 Task: Add a signature Eric Rodriguez containing 'With heartfelt gratitude, Eric Rodriguez' to email address softage.1@softage.net and add a folder Hobbies
Action: Mouse moved to (89, 107)
Screenshot: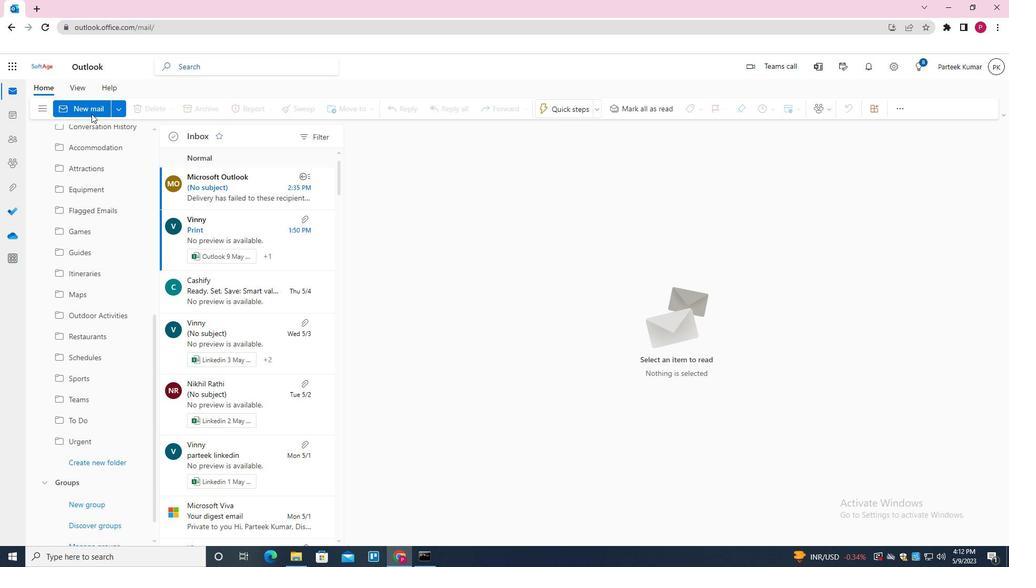 
Action: Mouse pressed left at (89, 107)
Screenshot: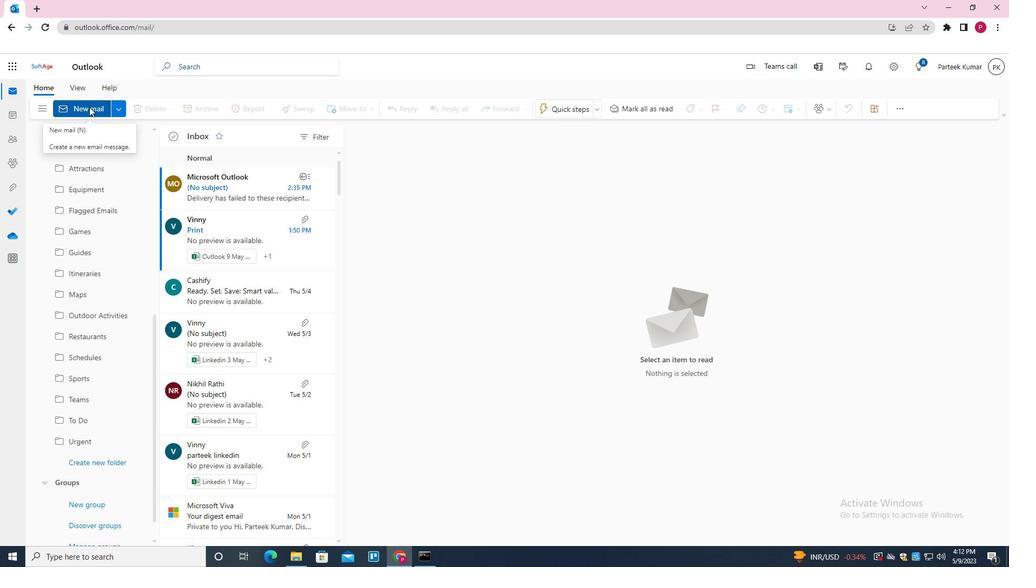 
Action: Mouse moved to (437, 239)
Screenshot: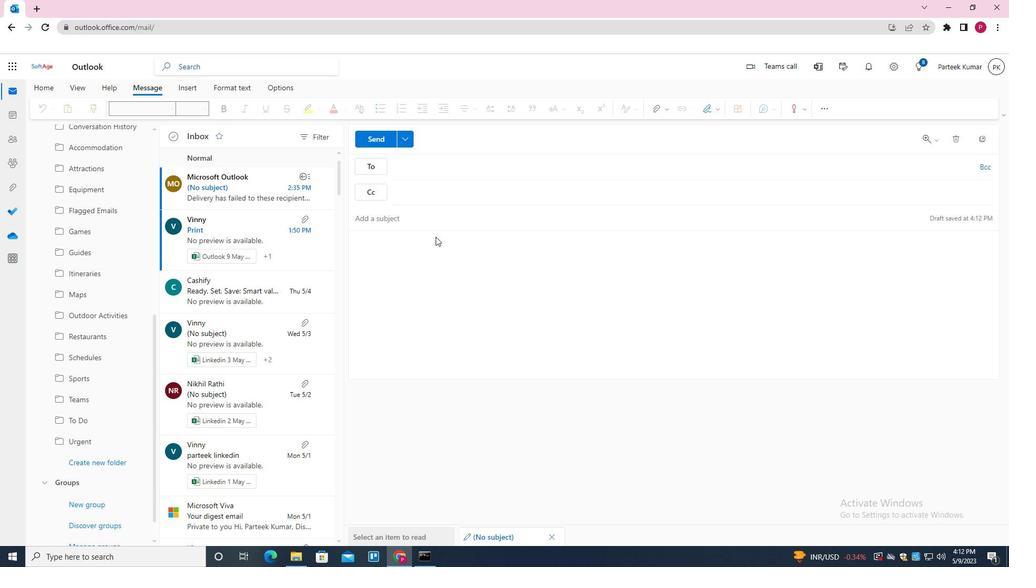 
Action: Mouse pressed left at (437, 239)
Screenshot: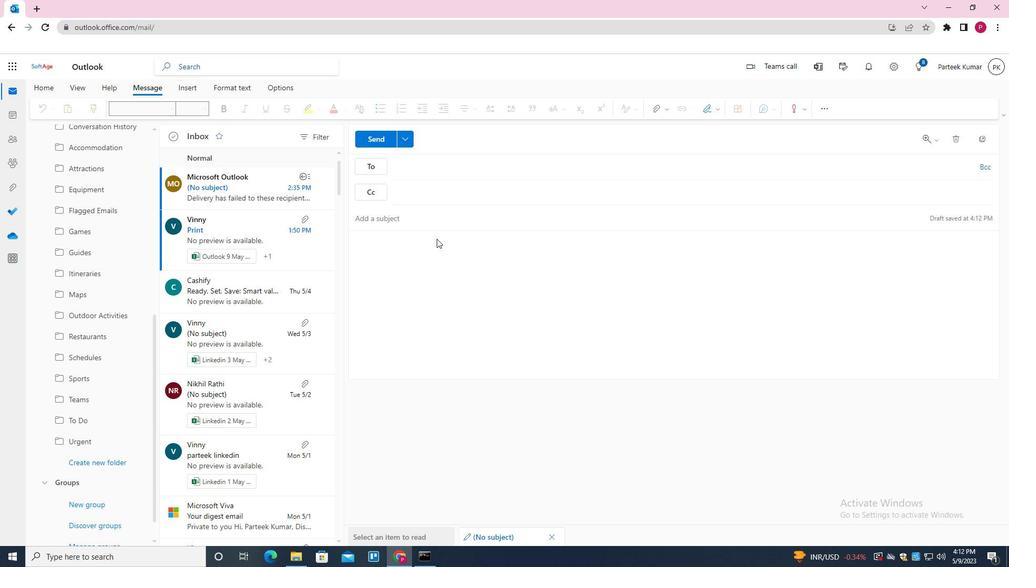 
Action: Mouse moved to (717, 110)
Screenshot: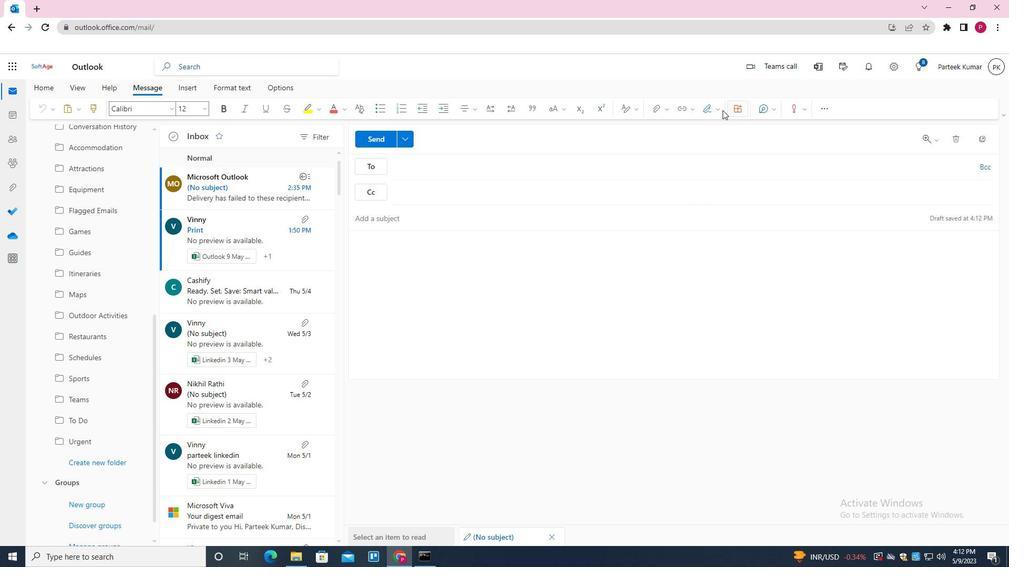 
Action: Mouse pressed left at (717, 110)
Screenshot: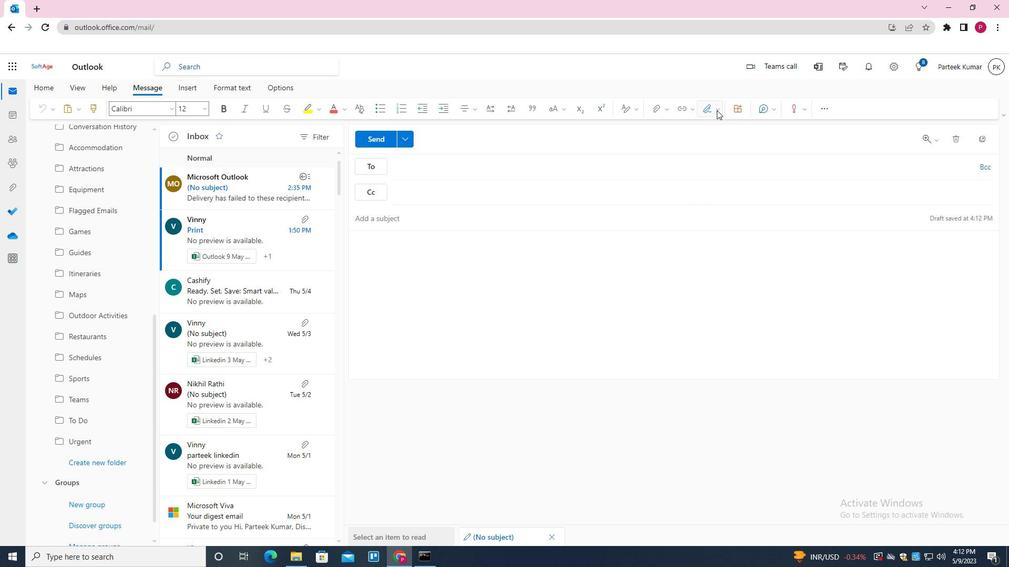 
Action: Mouse moved to (682, 302)
Screenshot: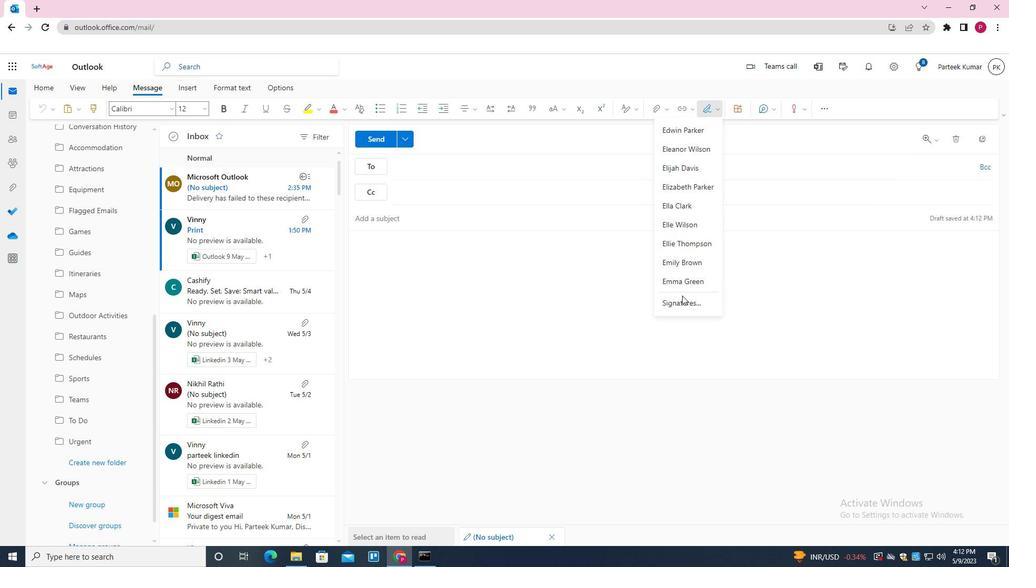 
Action: Mouse pressed left at (682, 302)
Screenshot: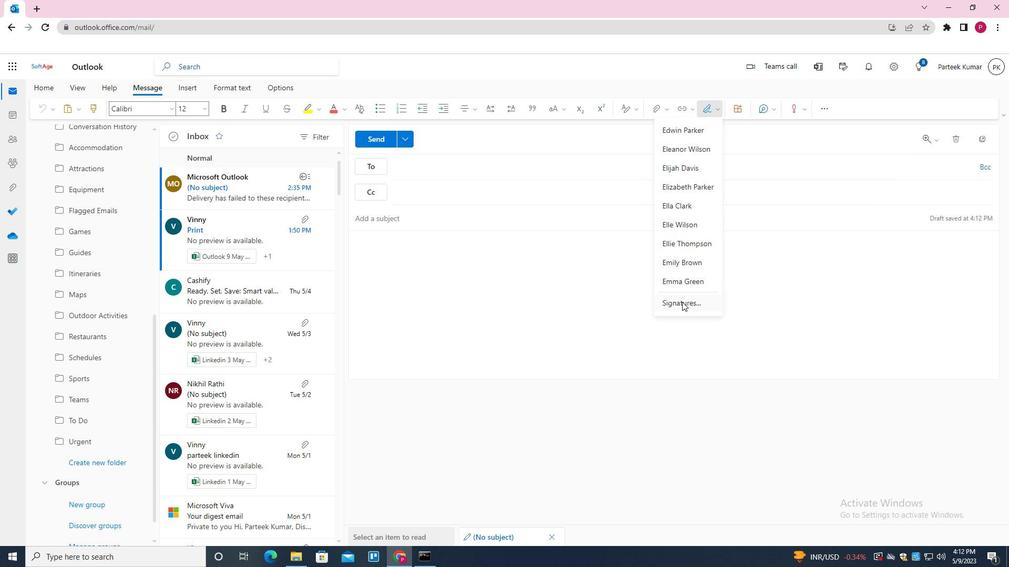 
Action: Mouse moved to (448, 175)
Screenshot: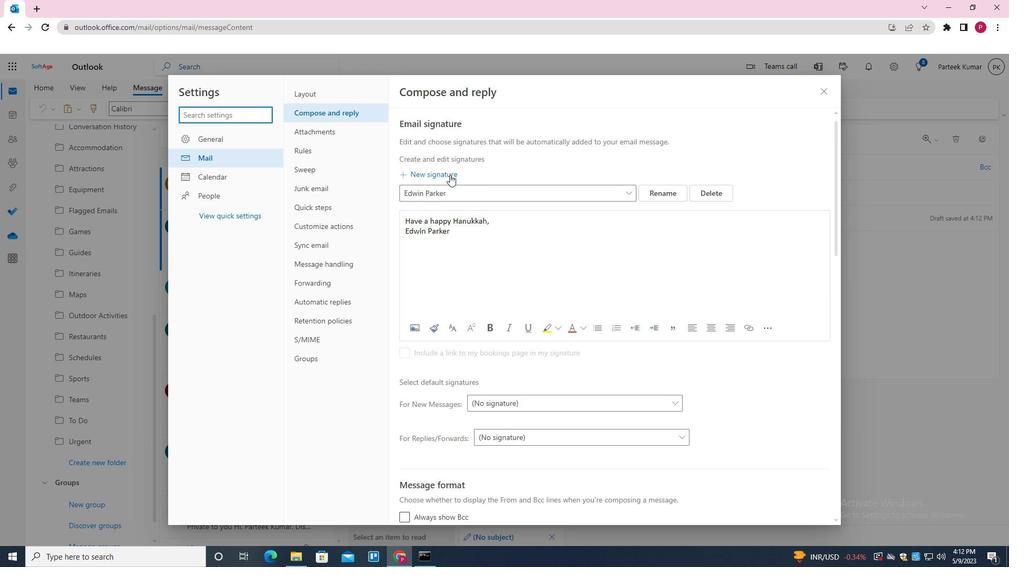 
Action: Mouse pressed left at (448, 175)
Screenshot: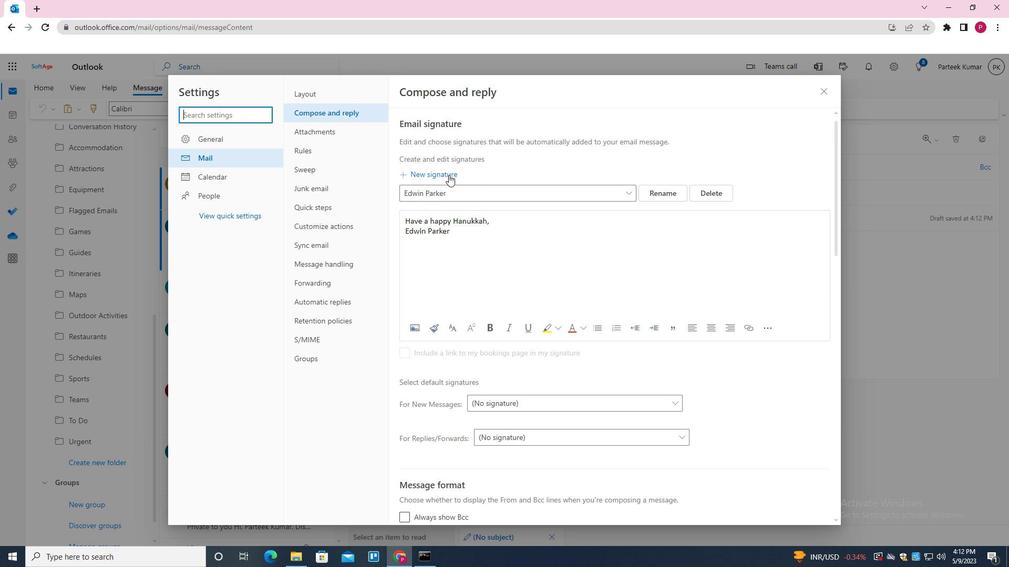 
Action: Mouse moved to (452, 193)
Screenshot: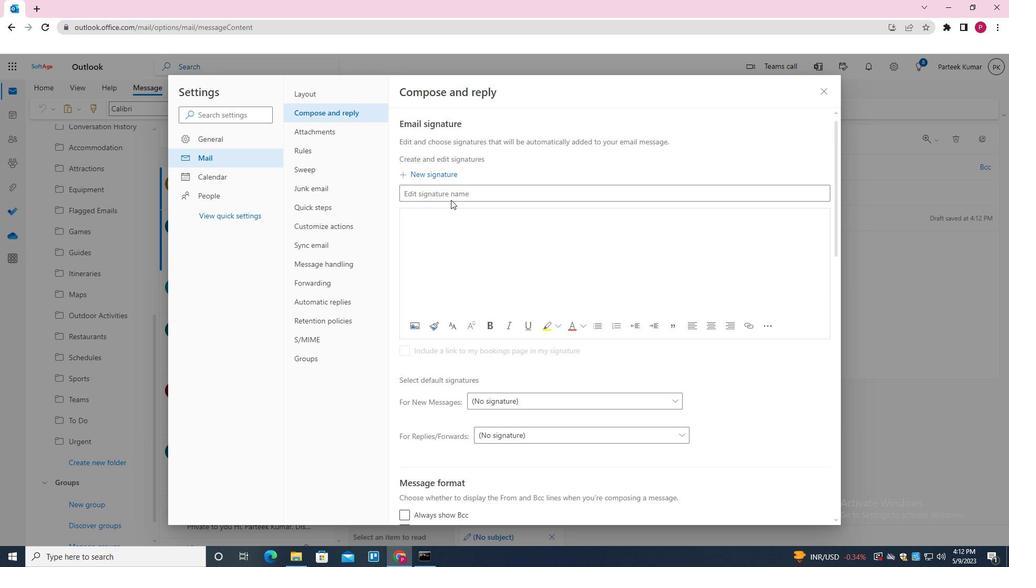 
Action: Mouse pressed left at (452, 193)
Screenshot: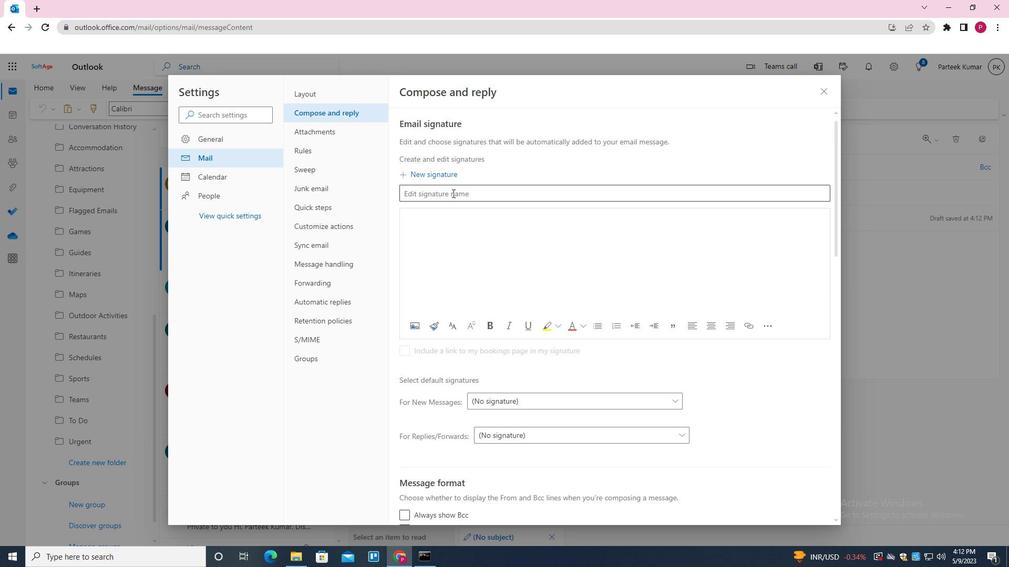 
Action: Mouse moved to (453, 192)
Screenshot: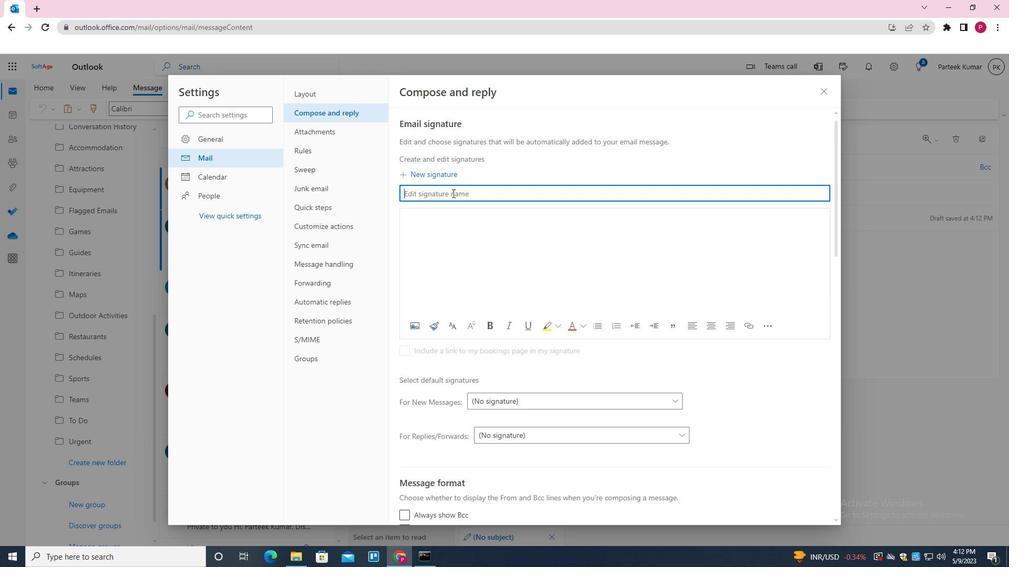 
Action: Key pressed <Key.shift>ERIC<Key.space><Key.shift><Key.shift><Key.shift><Key.shift>RODRIGUEZ
Screenshot: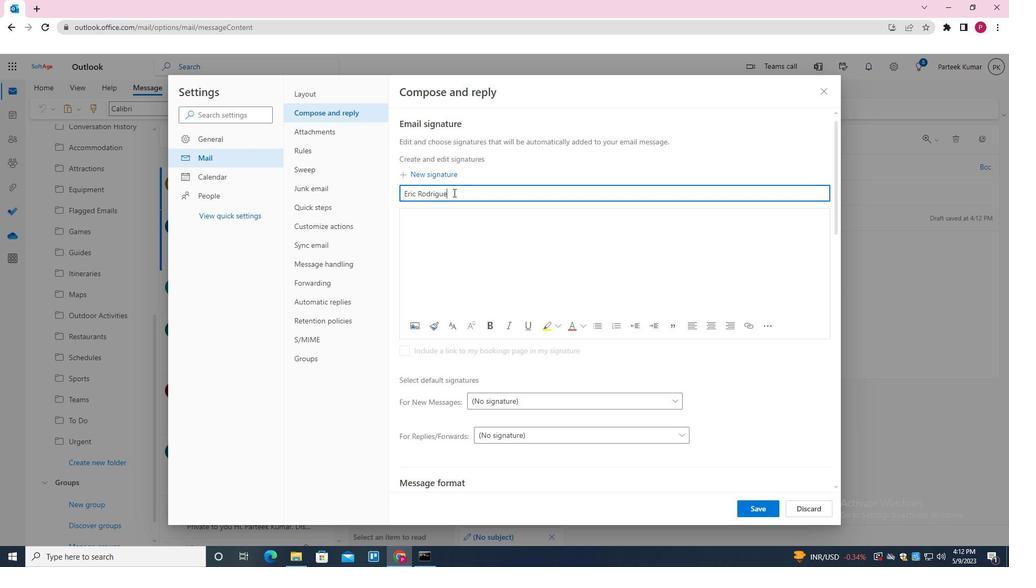 
Action: Mouse moved to (459, 215)
Screenshot: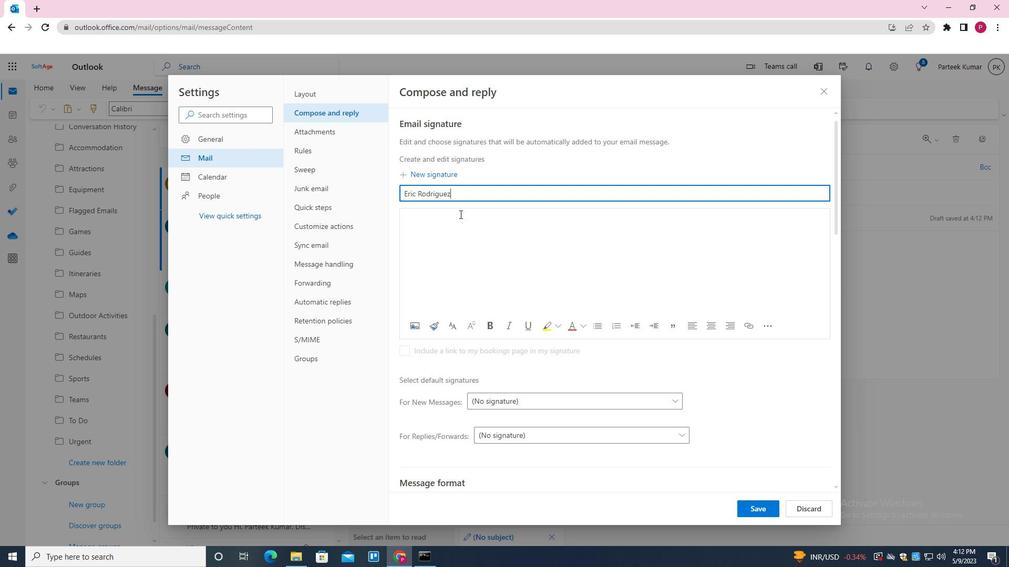 
Action: Mouse pressed left at (459, 215)
Screenshot: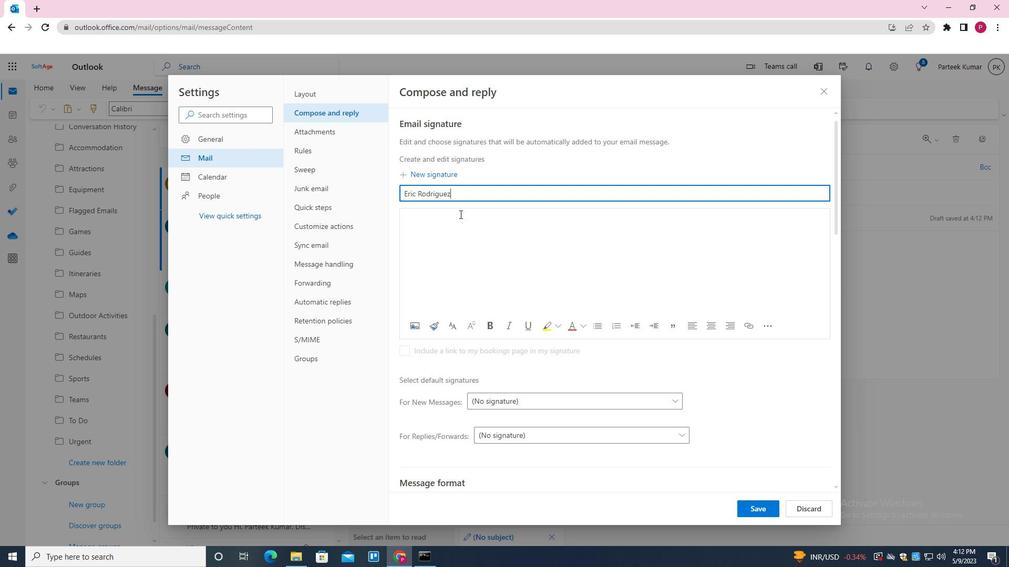 
Action: Key pressed <Key.shift>WITH<Key.space><Key.shift>HEARTFFELT<Key.backspace><Key.backspace><Key.backspace><Key.backspace>ELT<Key.space>GA<Key.backspace><Key.backspace>GRATTITUDE<Key.space><Key.backspace><Key.backspace><Key.backspace><Key.backspace><Key.backspace><Key.backspace>ITUTE<Key.space><Key.backspace><Key.backspace><Key.backspace><Key.backspace><Key.backspace><Key.backspace><Key.backspace><Key.backspace>TITUDE<Key.space><Key.backspace>,<Key.enter><Key.shift>ERIC<Key.space><Key.shift><Key.shift><Key.shift><Key.shift><Key.shift><Key.shift><Key.shift>RODRIGUEZ
Screenshot: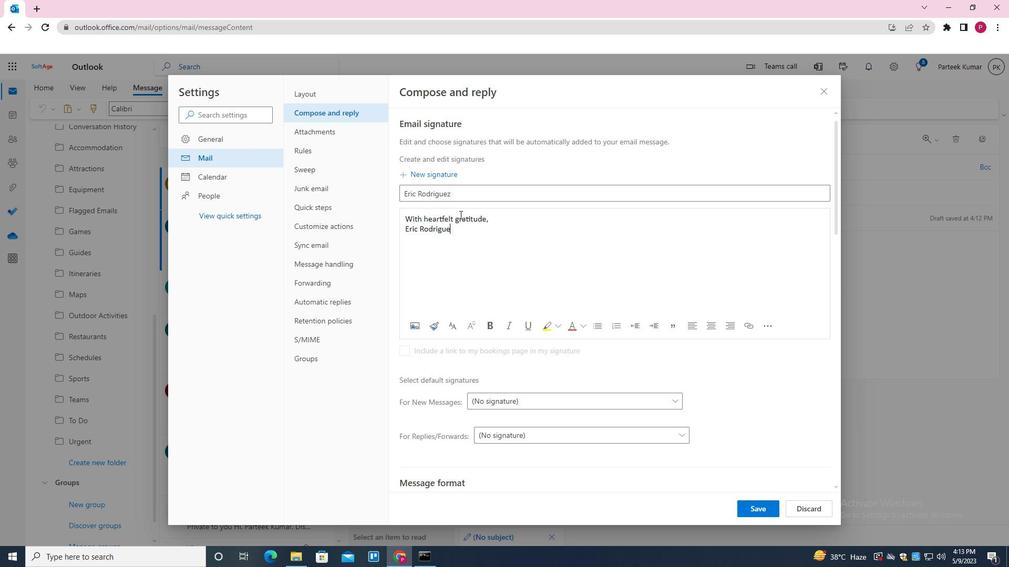 
Action: Mouse moved to (764, 512)
Screenshot: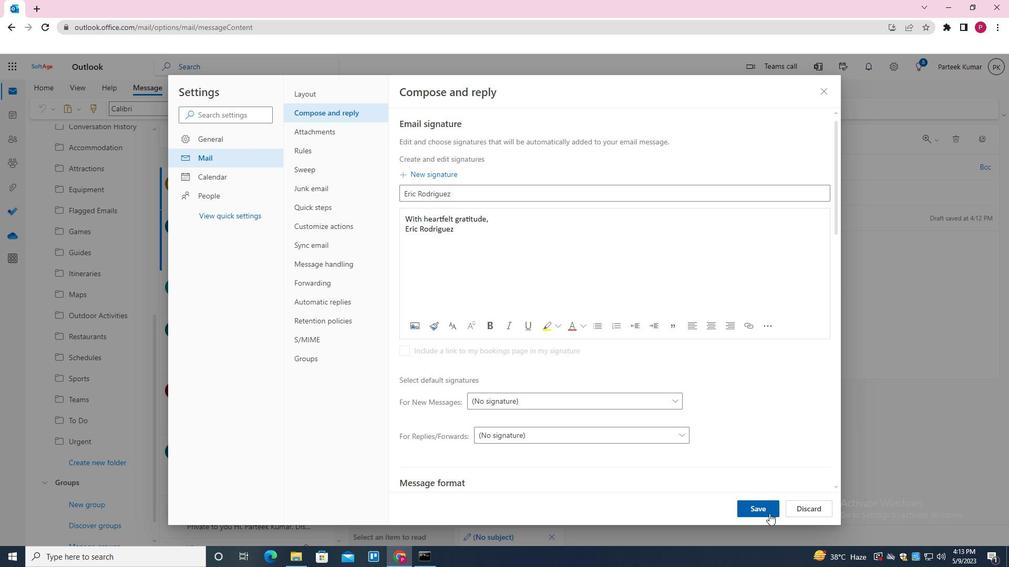 
Action: Mouse pressed left at (764, 512)
Screenshot: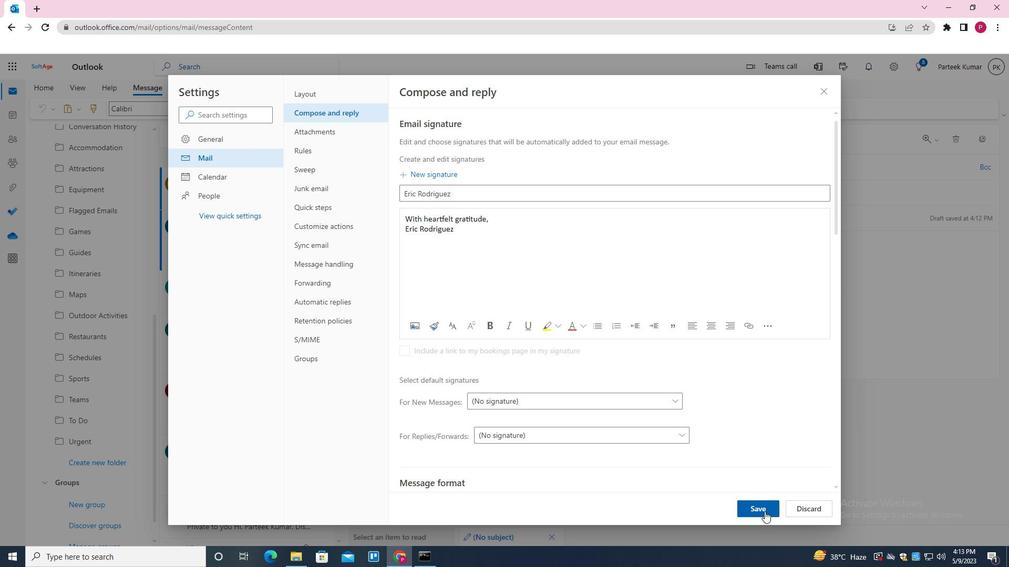 
Action: Mouse moved to (822, 95)
Screenshot: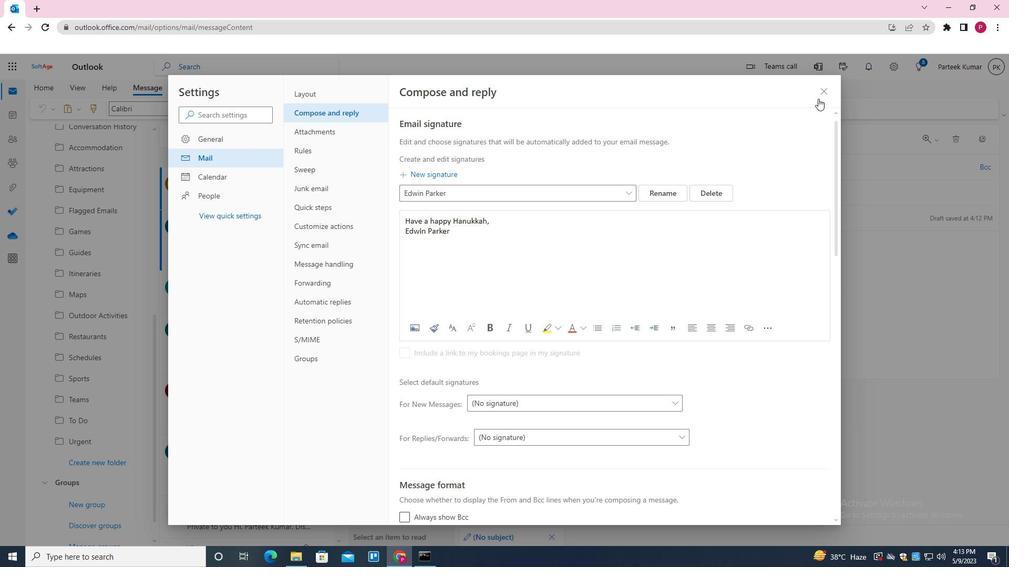 
Action: Mouse pressed left at (822, 95)
Screenshot: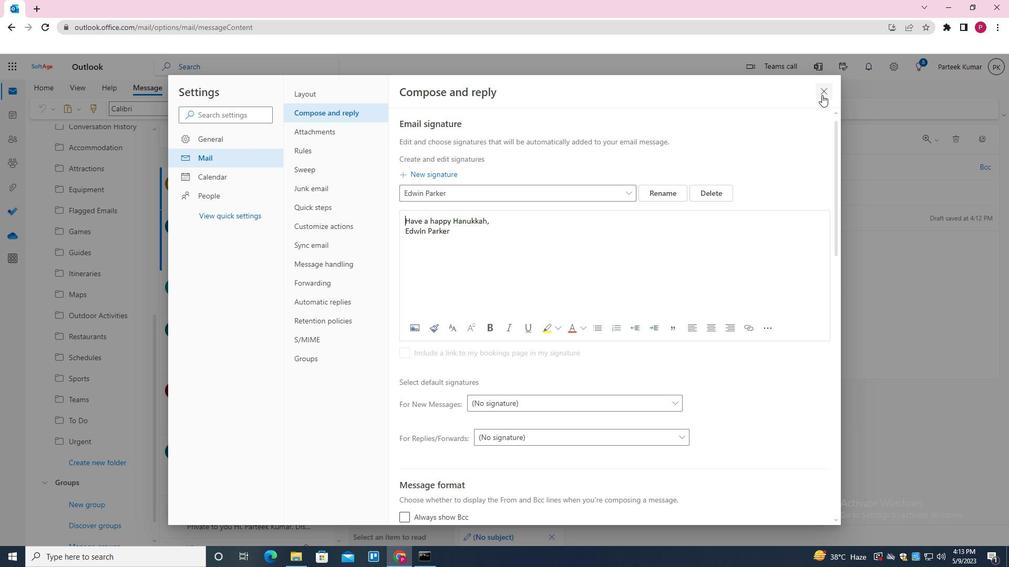 
Action: Mouse moved to (418, 264)
Screenshot: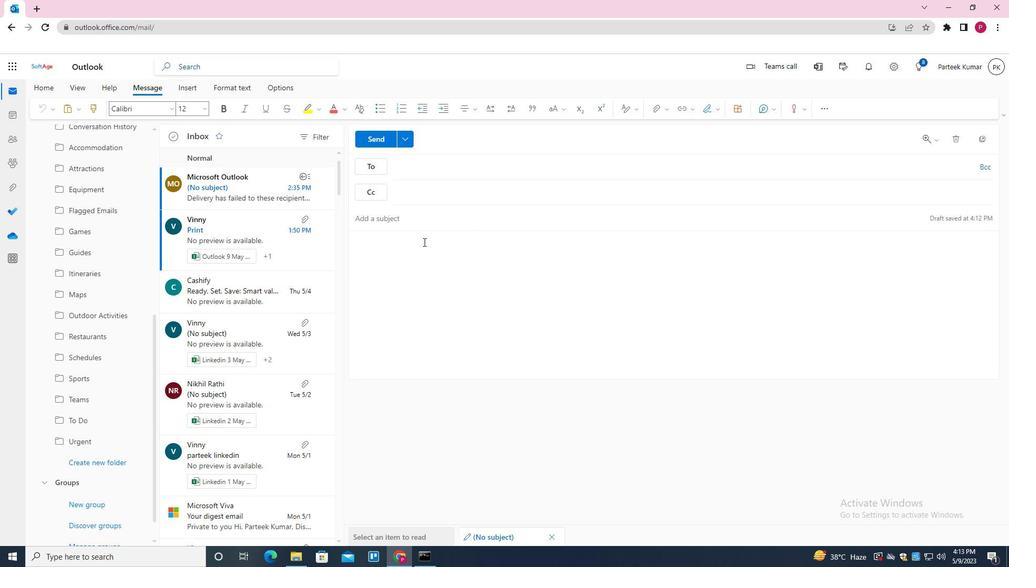 
Action: Mouse pressed left at (418, 264)
Screenshot: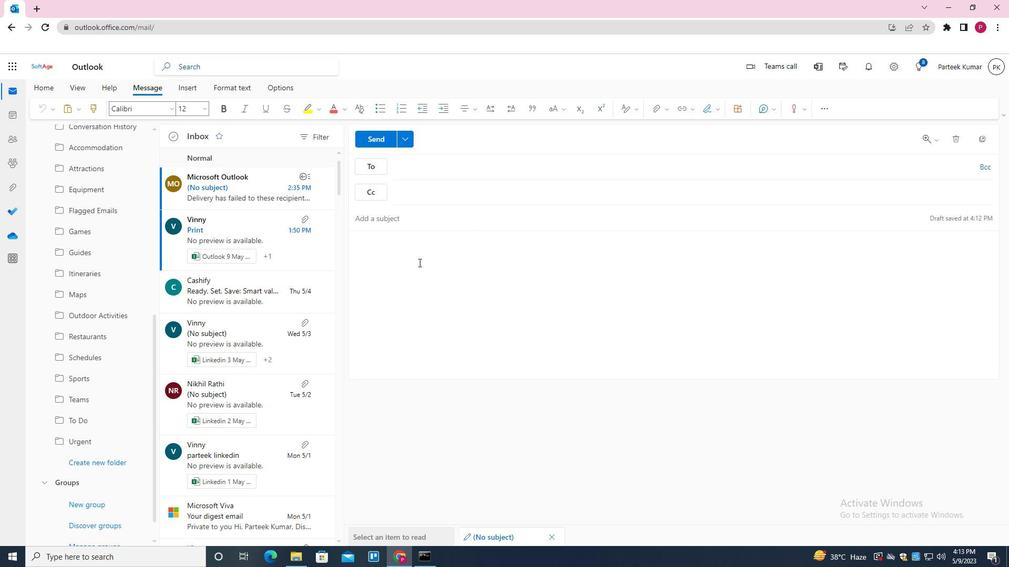 
Action: Mouse moved to (720, 111)
Screenshot: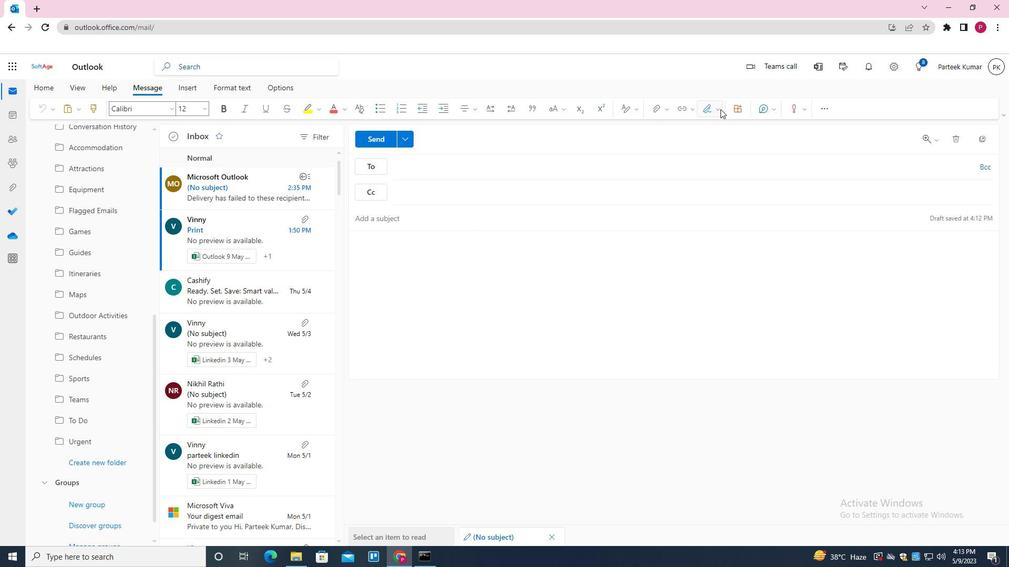 
Action: Mouse pressed left at (720, 111)
Screenshot: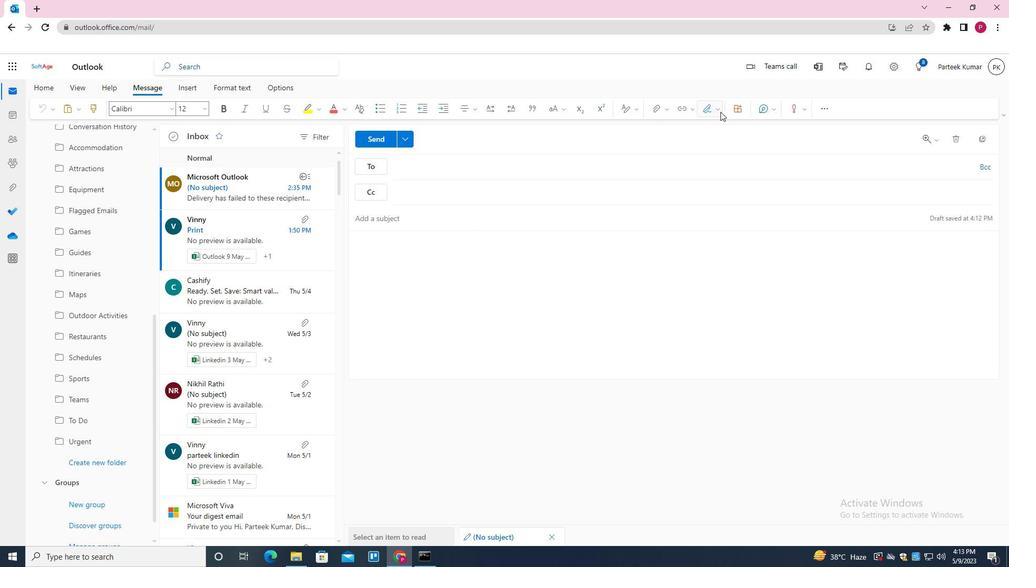
Action: Mouse moved to (689, 299)
Screenshot: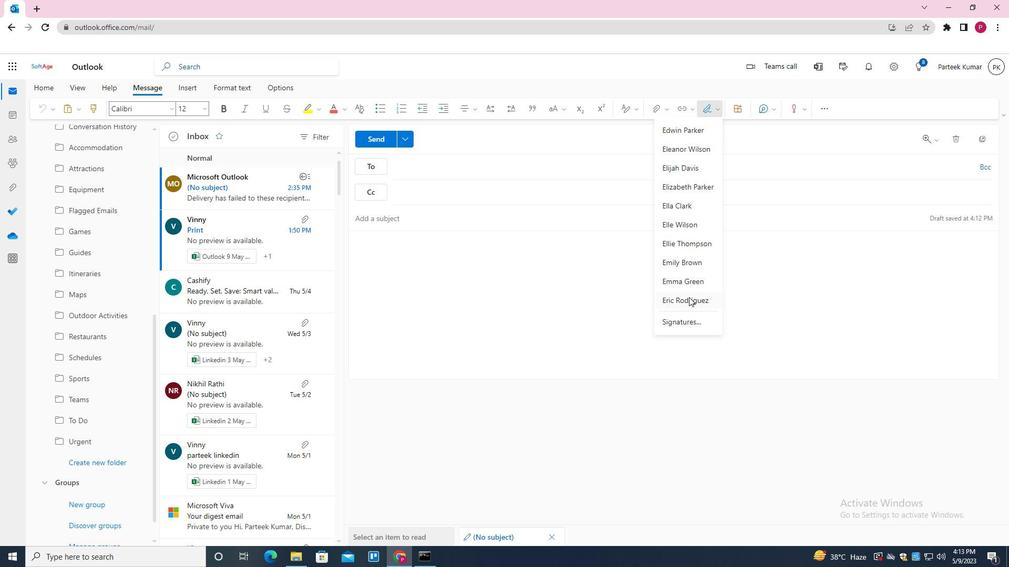 
Action: Mouse pressed left at (689, 299)
Screenshot: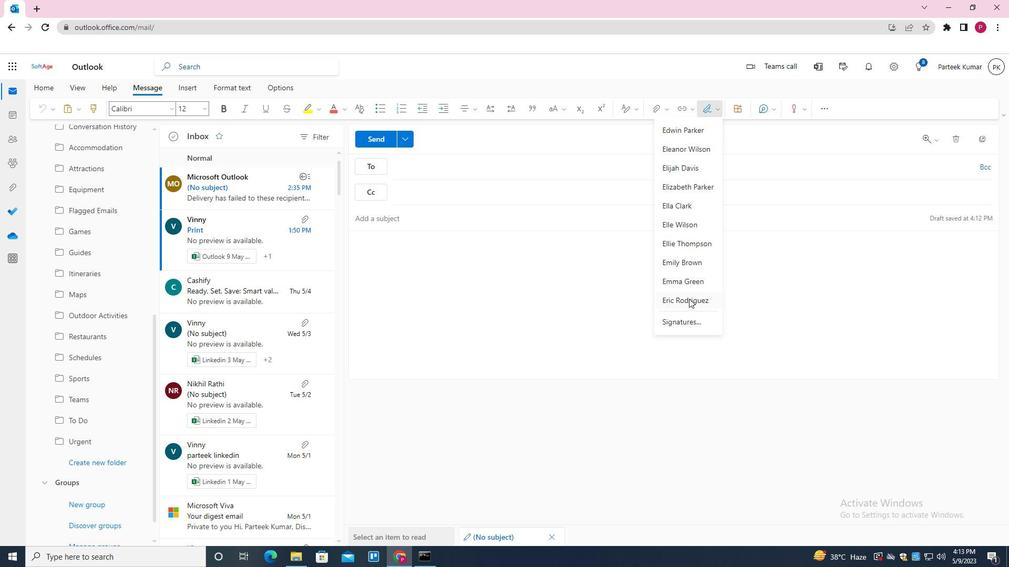 
Action: Mouse moved to (447, 163)
Screenshot: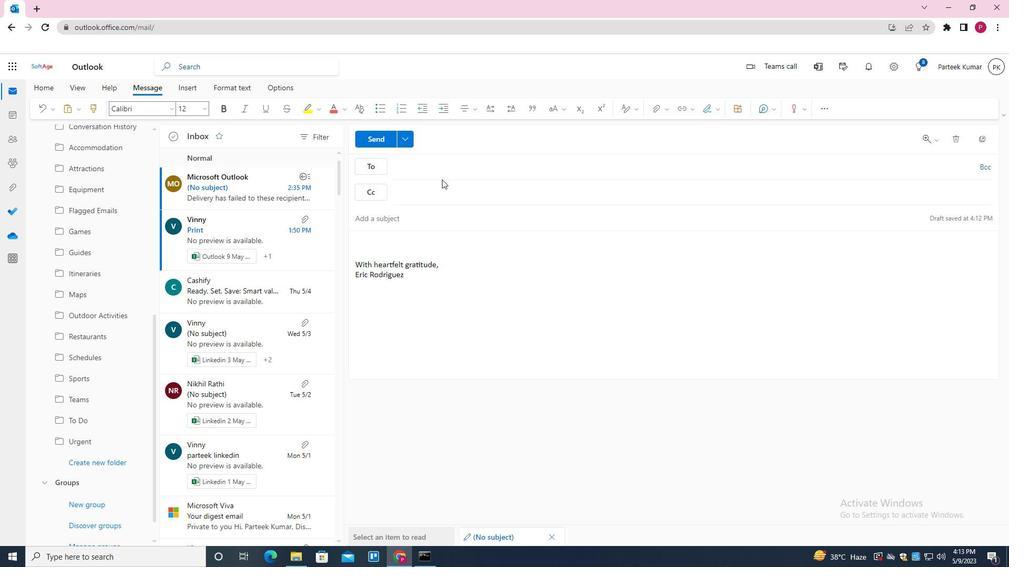 
Action: Mouse pressed left at (447, 163)
Screenshot: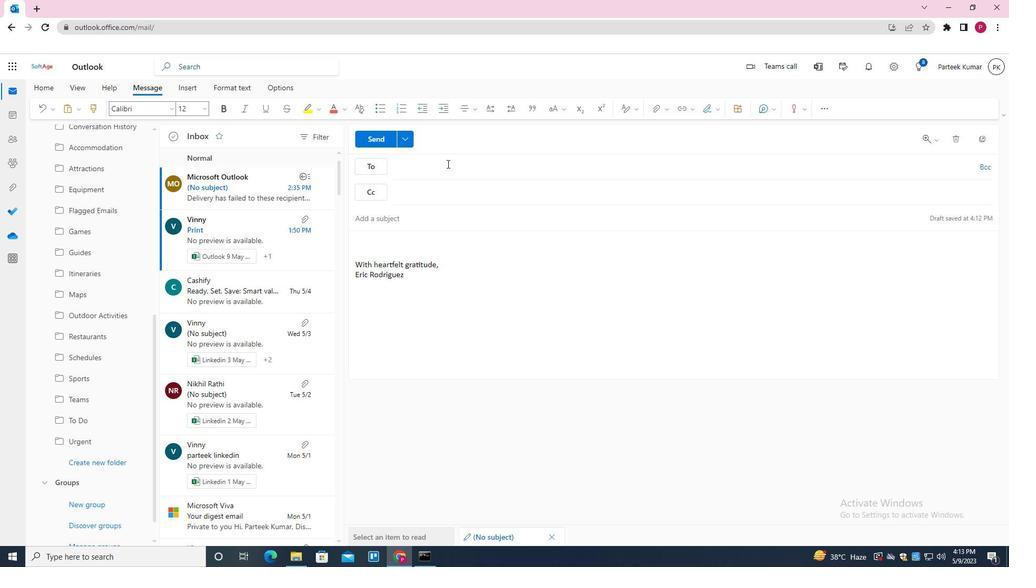 
Action: Key pressed SOFTAGE<Key.enter>
Screenshot: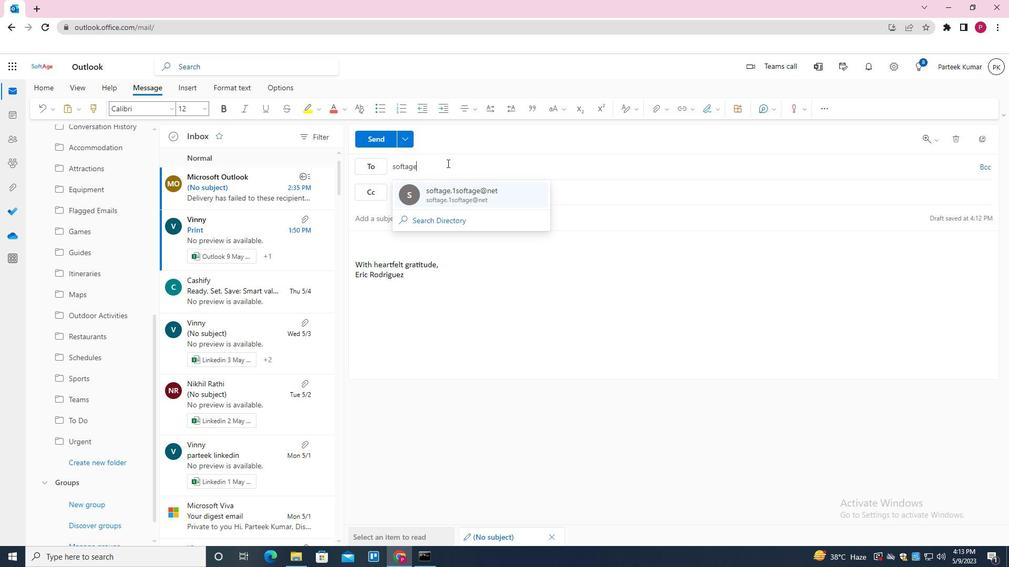 
Action: Mouse moved to (449, 252)
Screenshot: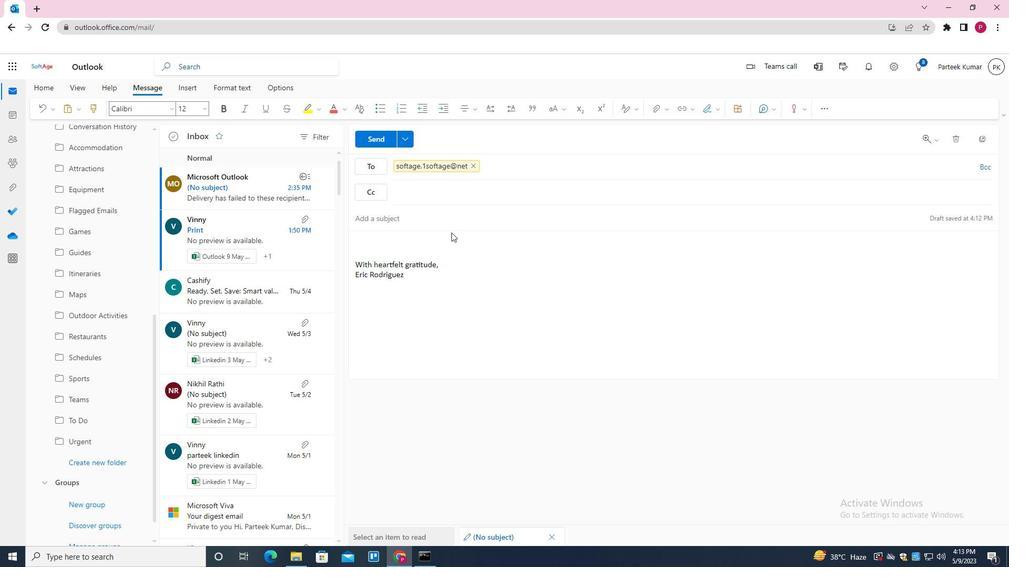 
Action: Mouse scrolled (449, 251) with delta (0, 0)
Screenshot: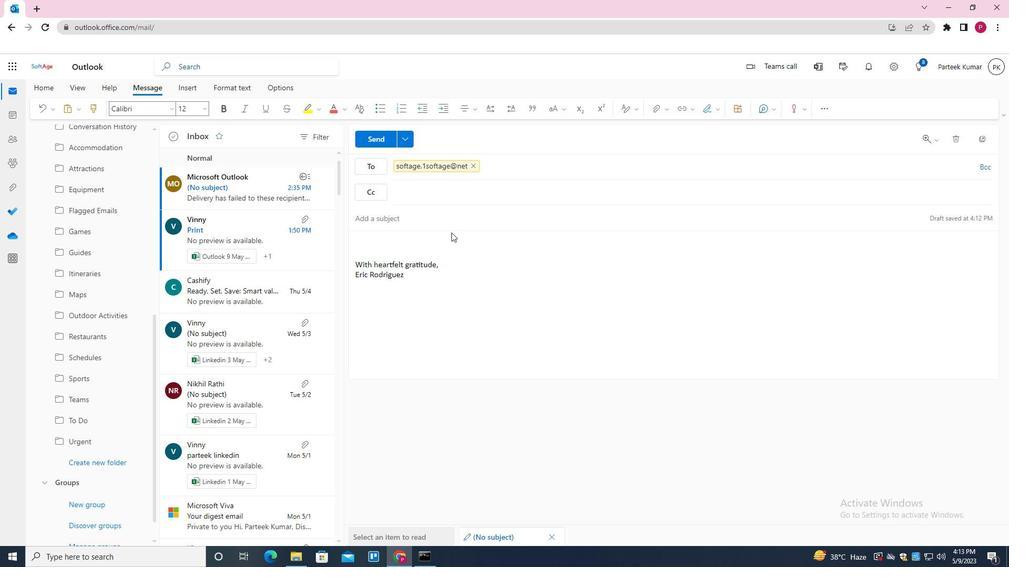 
Action: Mouse moved to (435, 298)
Screenshot: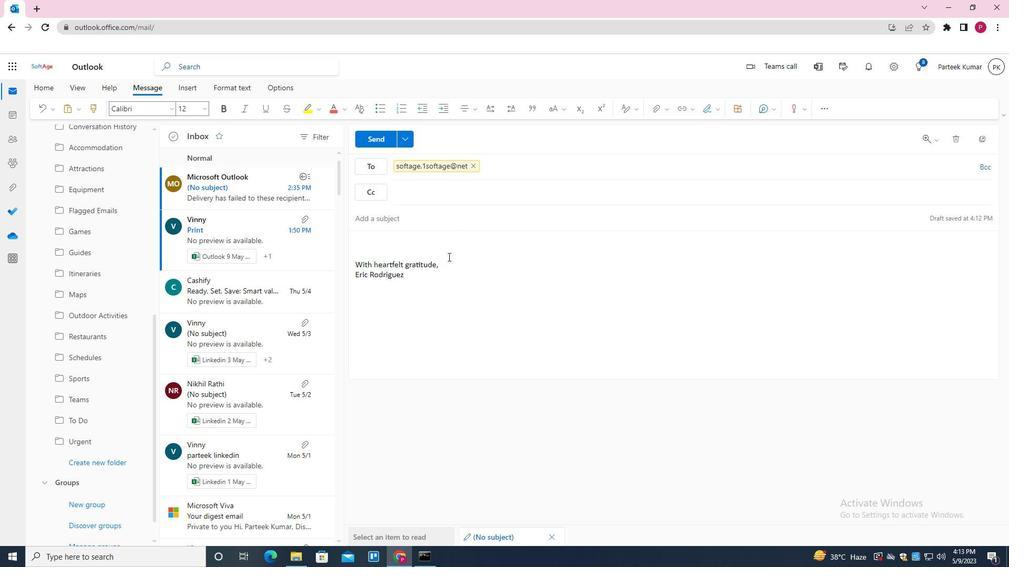 
Action: Mouse scrolled (435, 297) with delta (0, 0)
Screenshot: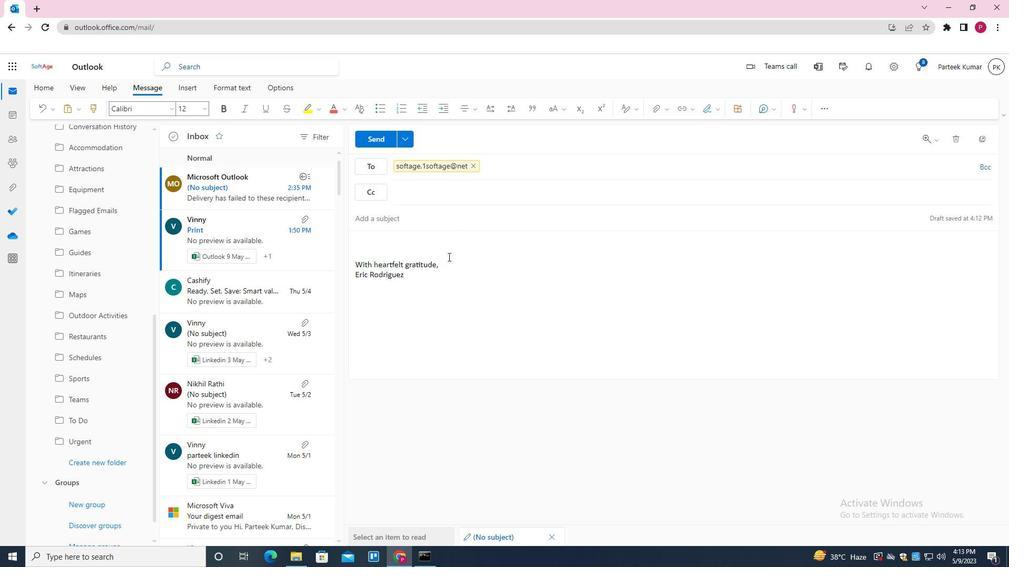 
Action: Mouse moved to (323, 401)
Screenshot: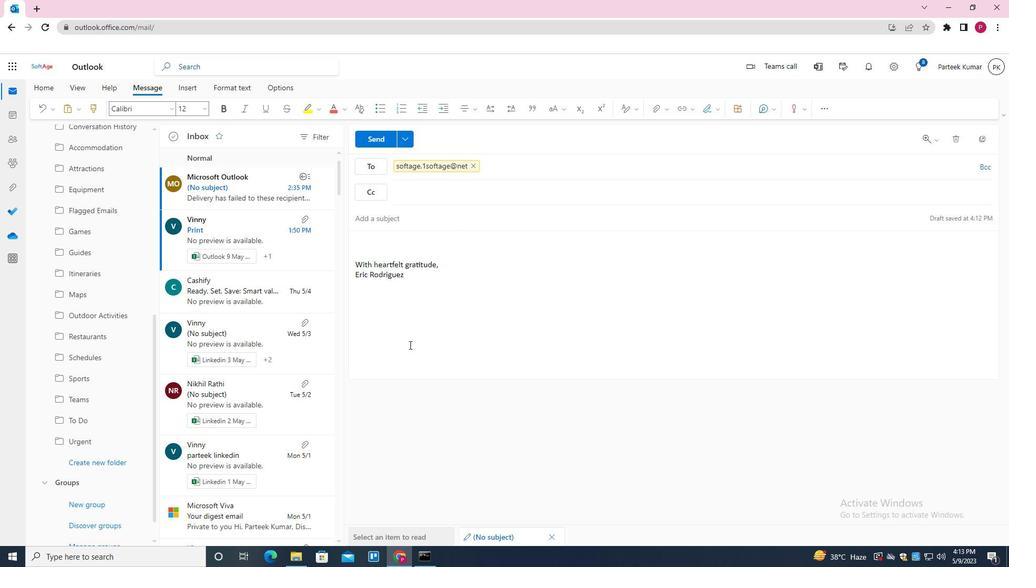 
Action: Mouse scrolled (323, 400) with delta (0, 0)
Screenshot: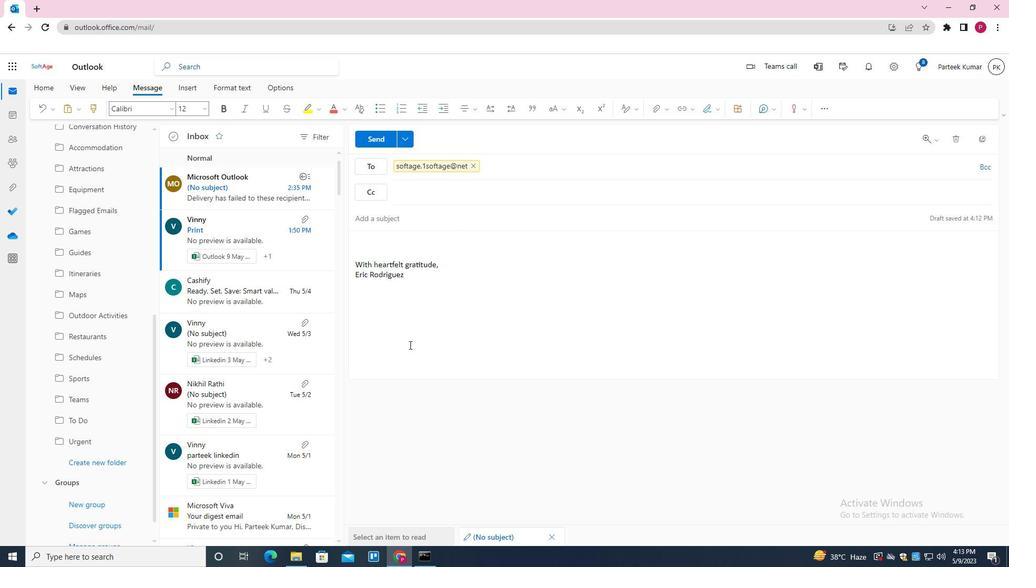 
Action: Mouse moved to (127, 451)
Screenshot: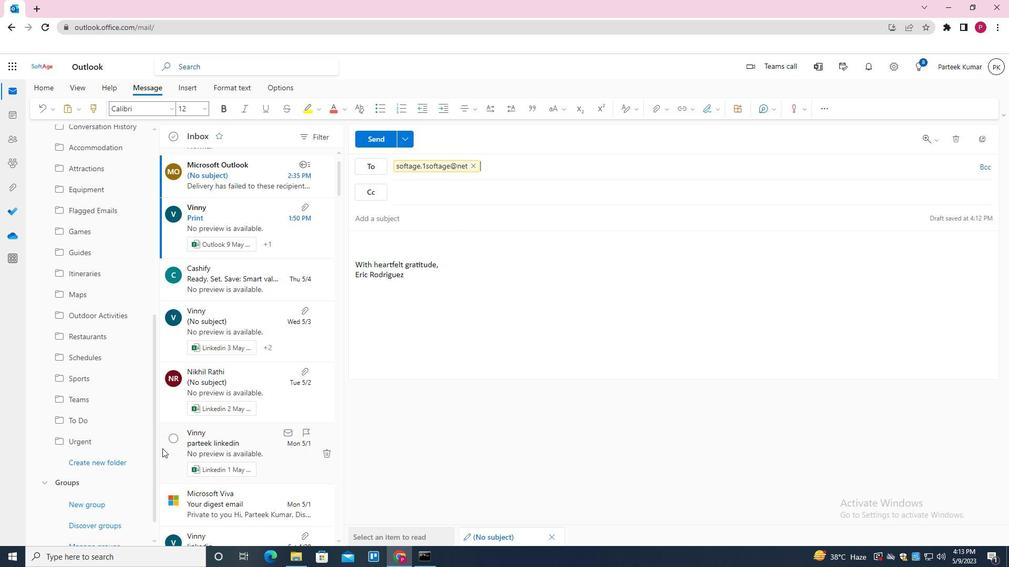 
Action: Mouse scrolled (127, 451) with delta (0, 0)
Screenshot: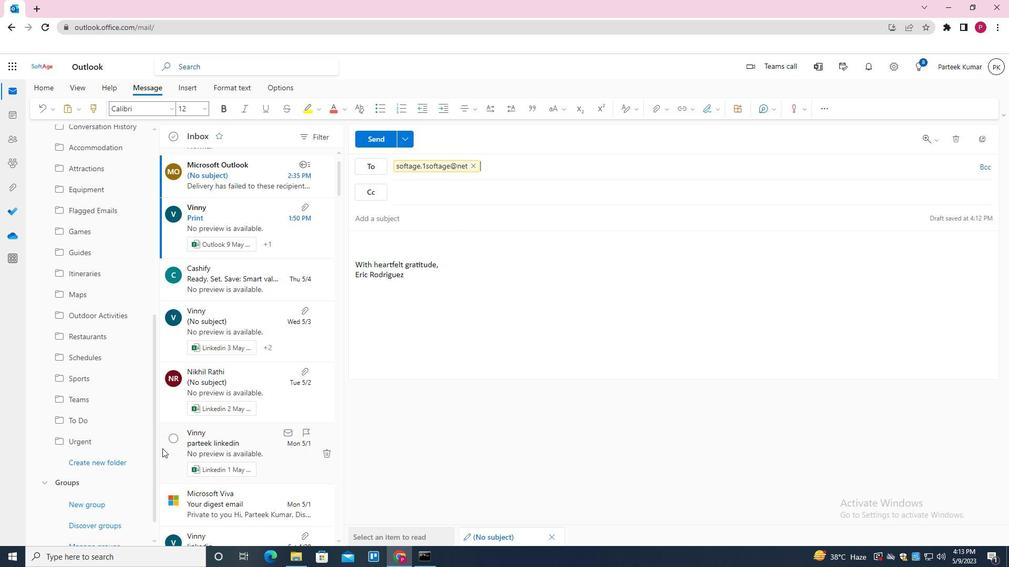 
Action: Mouse moved to (117, 459)
Screenshot: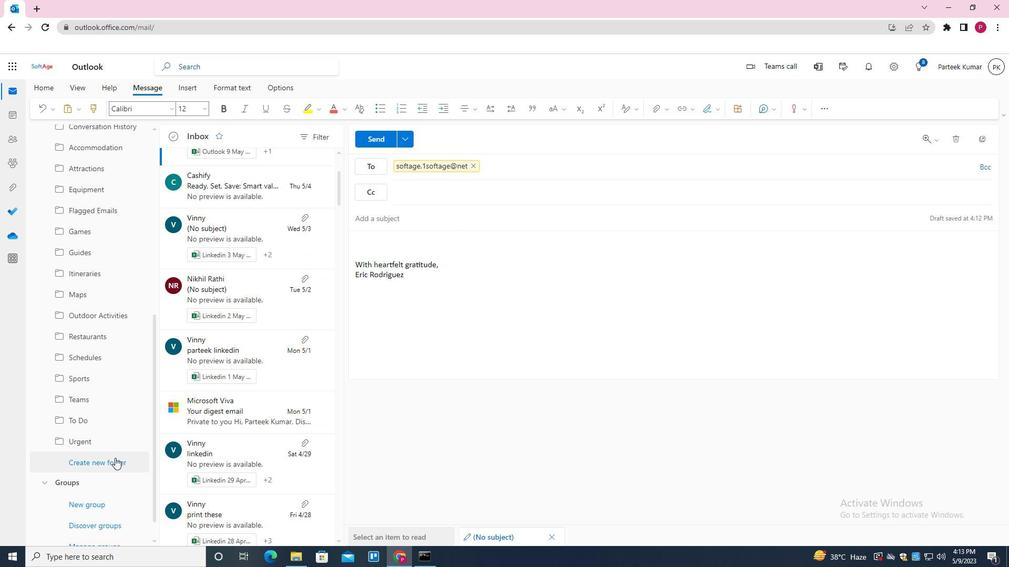 
Action: Mouse pressed left at (117, 459)
Screenshot: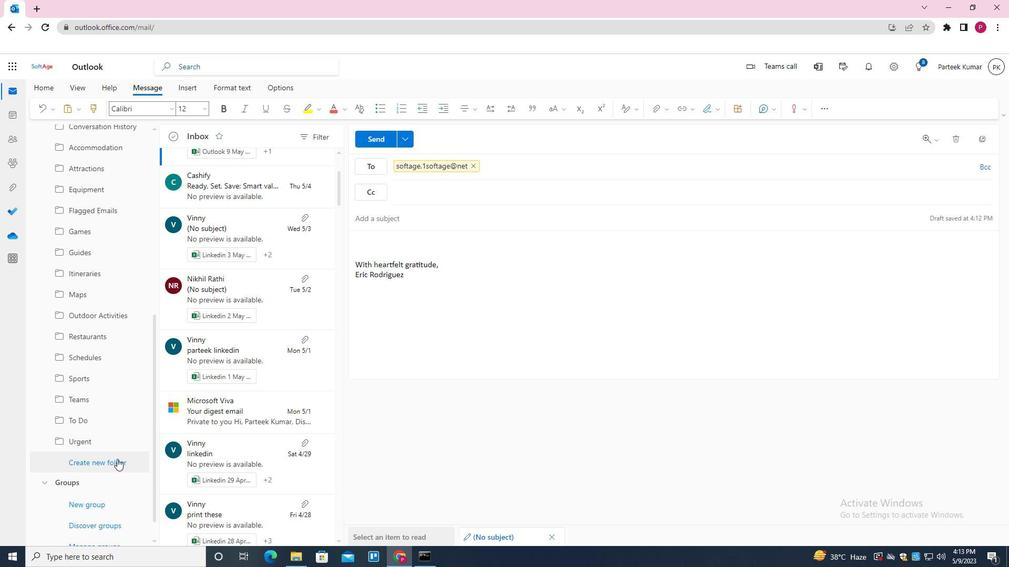 
Action: Key pressed <Key.shift><Key.shift><Key.shift><Key.shift><Key.shift><Key.shift><Key.shift>HOBBIES<Key.enter>
Screenshot: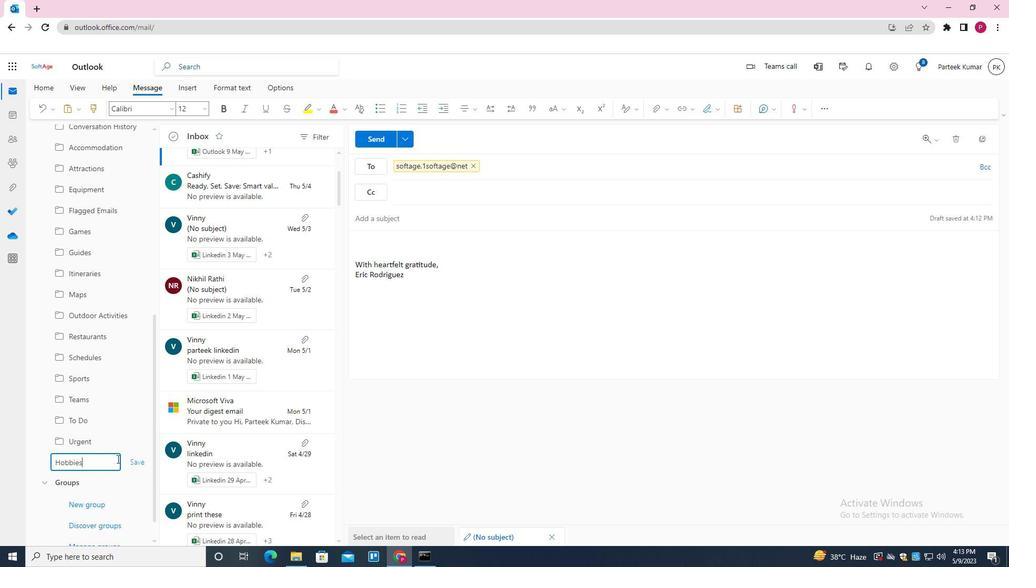 
Action: Mouse moved to (461, 383)
Screenshot: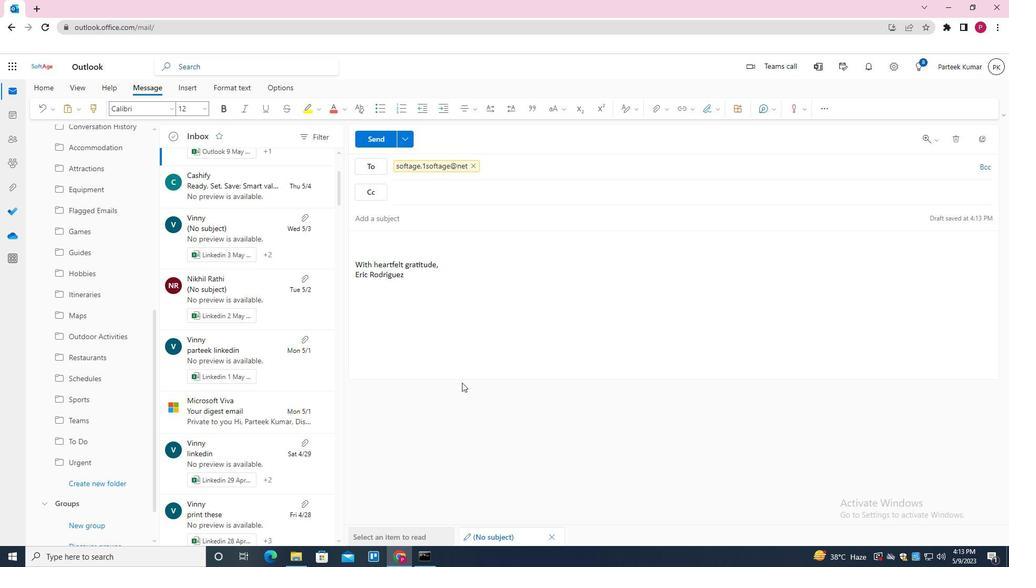 
